 Task: Locate the nearest airport to Orlando, Florida, and Miami, Florida.
Action: Mouse moved to (132, 78)
Screenshot: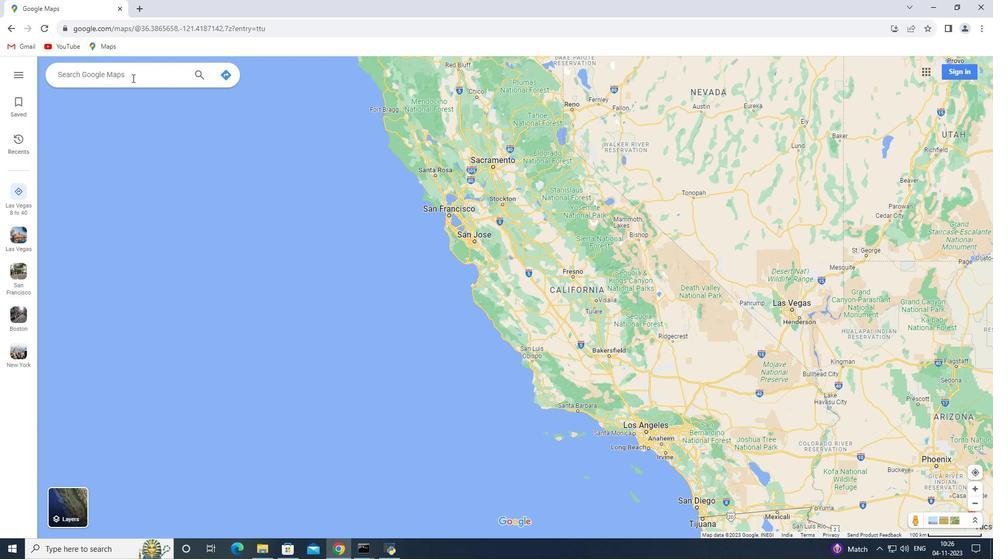 
Action: Mouse pressed left at (132, 78)
Screenshot: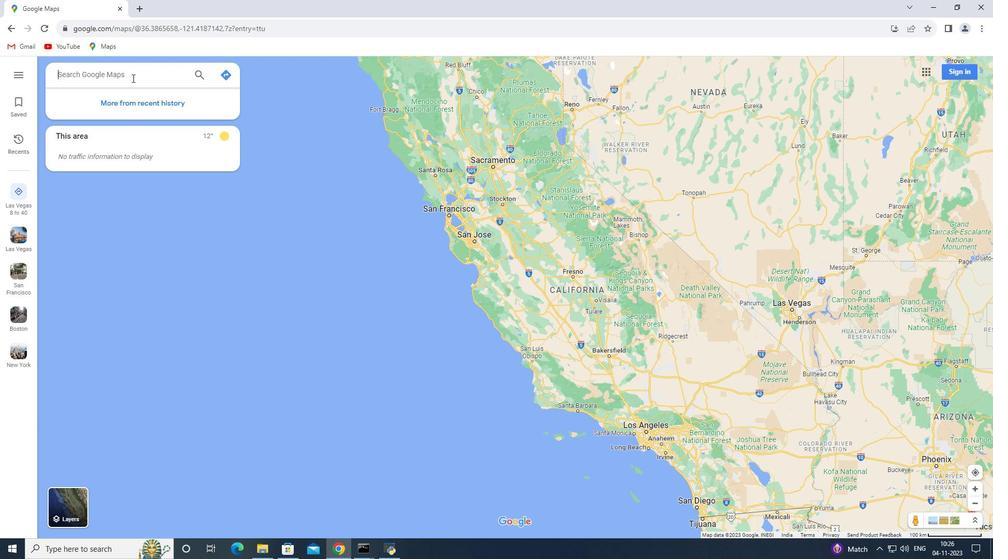 
Action: Key pressed <Key.shift_r><Key.shift_r><Key.shift_r><Key.shift_r><Key.shift_r><Key.shift_r>Orlando,<Key.space><Key.shift_r><Key.shift_r><Key.shift_r><Key.shift_r>Florida<Key.enter>
Screenshot: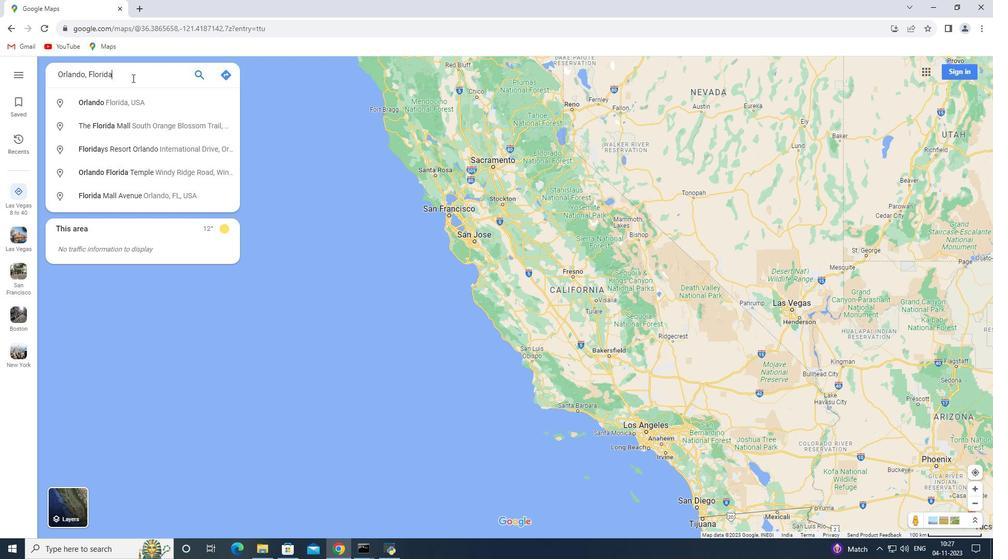 
Action: Mouse moved to (142, 250)
Screenshot: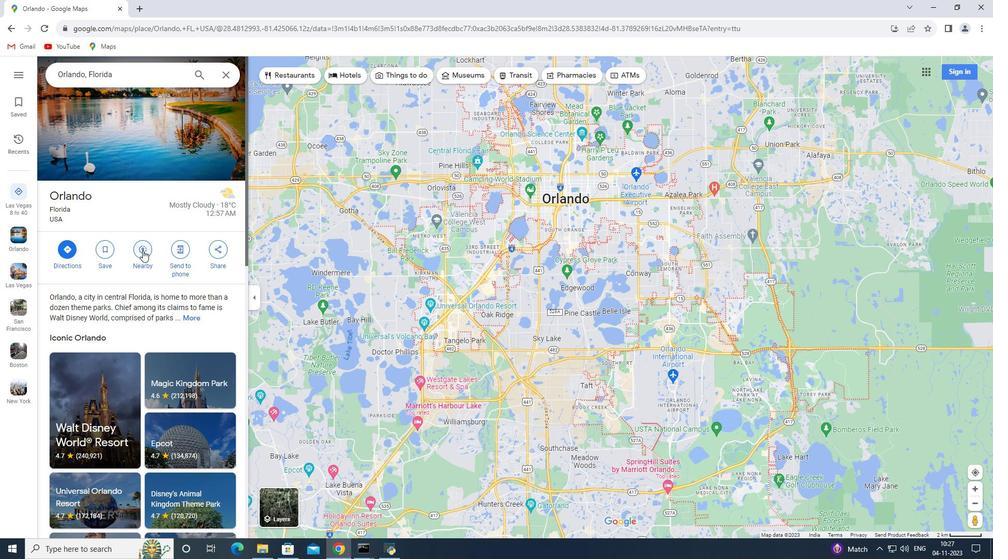 
Action: Mouse pressed left at (142, 250)
Screenshot: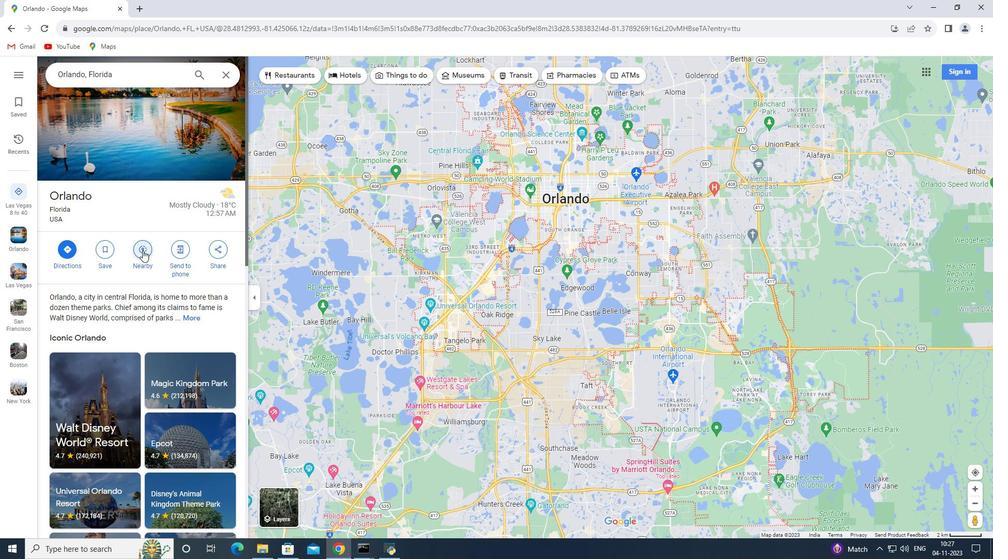 
Action: Key pressed airport<Key.enter>
Screenshot: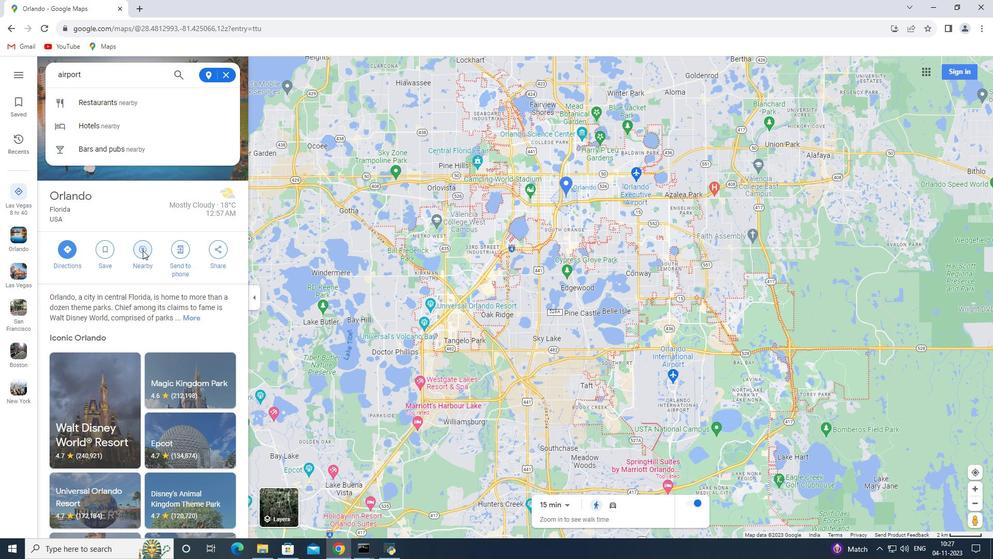 
Action: Mouse moved to (228, 77)
Screenshot: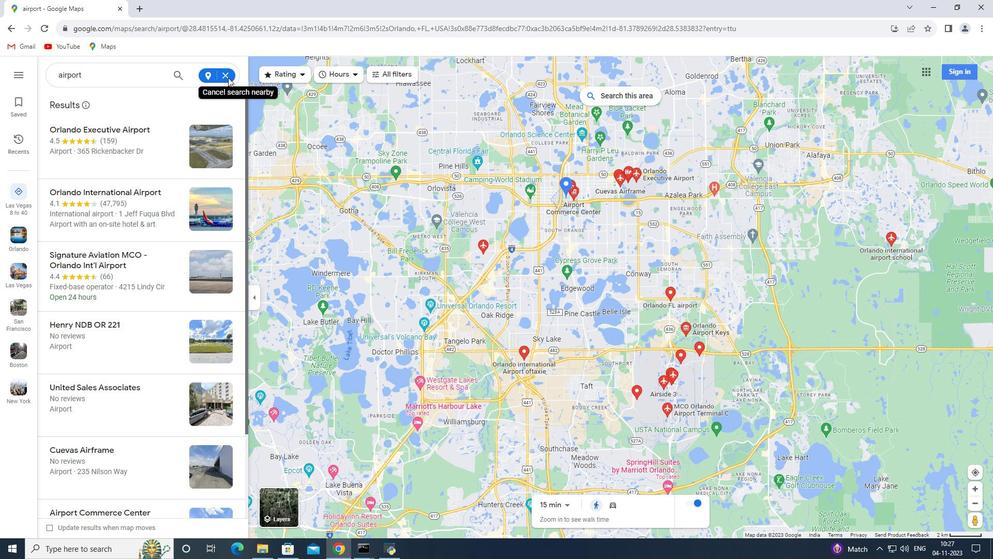 
Action: Mouse pressed left at (228, 77)
Screenshot: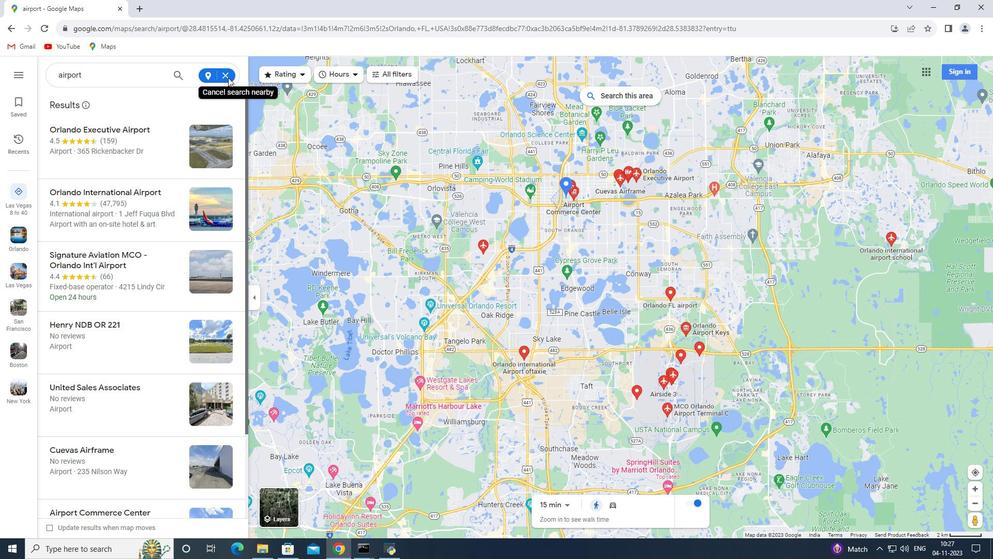 
Action: Mouse moved to (227, 70)
Screenshot: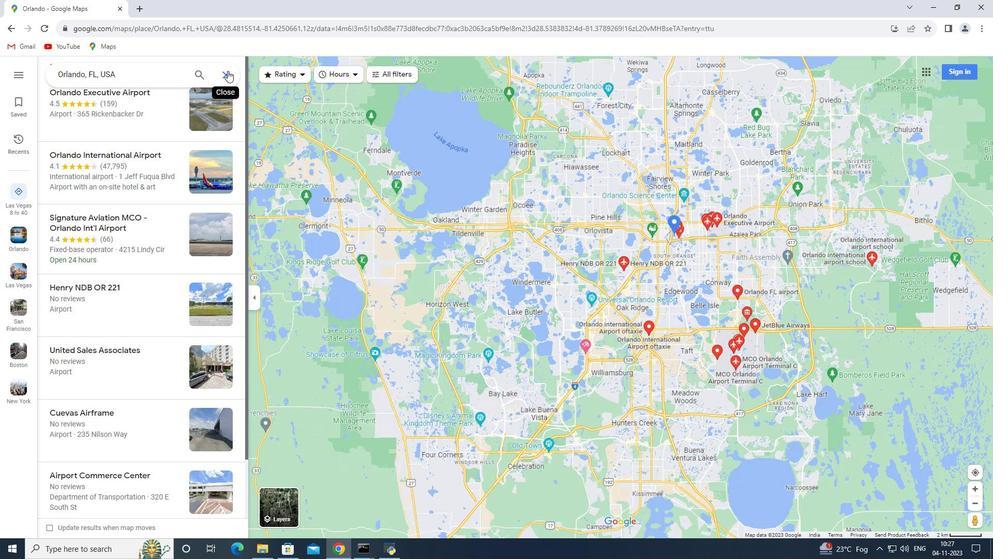 
Action: Mouse pressed left at (227, 70)
Screenshot: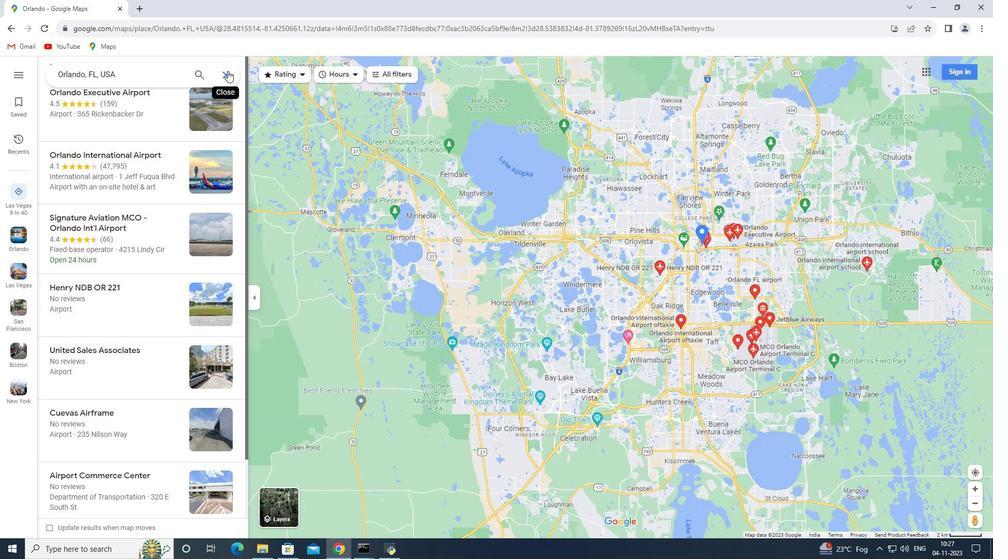 
Action: Mouse moved to (129, 67)
Screenshot: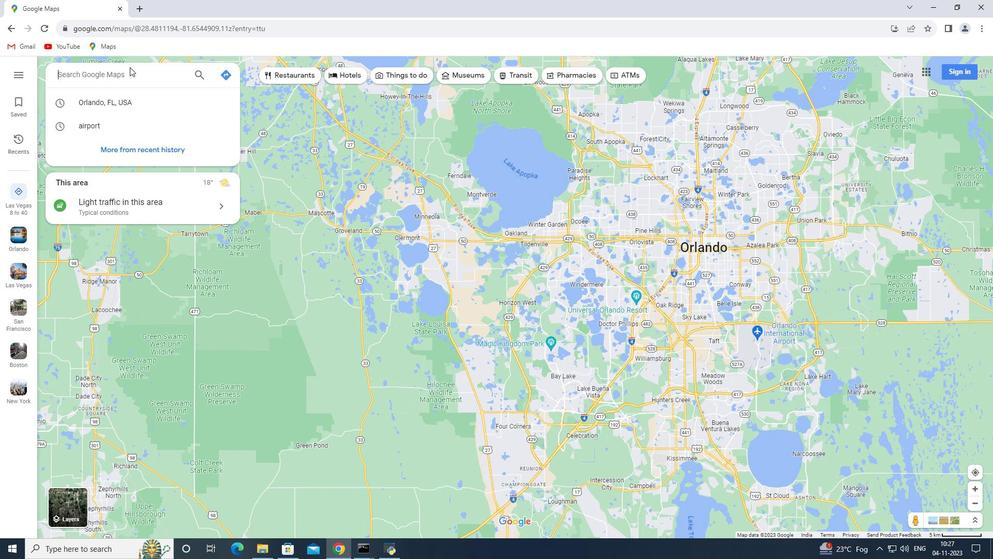 
Action: Key pressed <Key.shift_r>Mimi<Key.backspace><Key.backspace>ami,<Key.space><Key.shift><Key.shift><Key.shift><Key.shift>Florida<Key.enter>
Screenshot: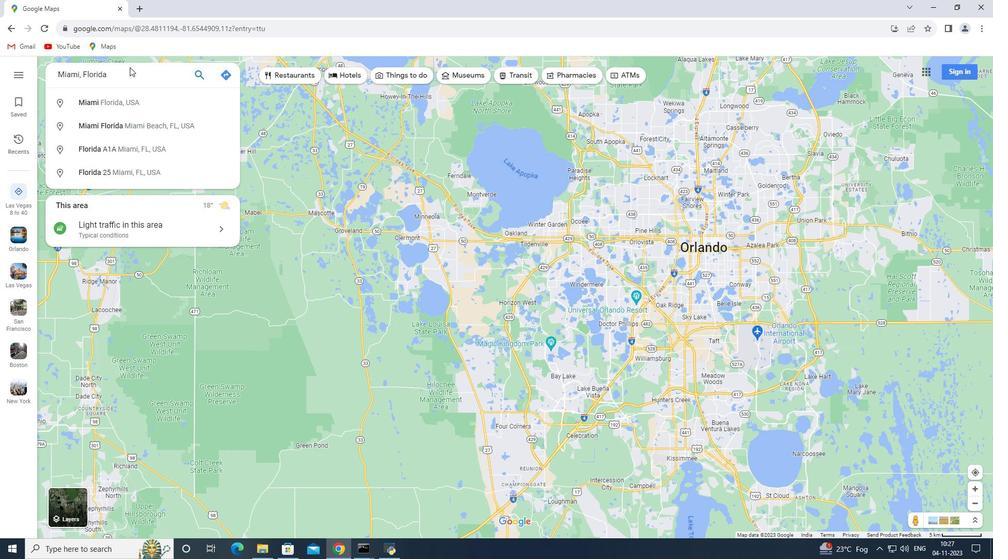 
Action: Mouse moved to (141, 257)
Screenshot: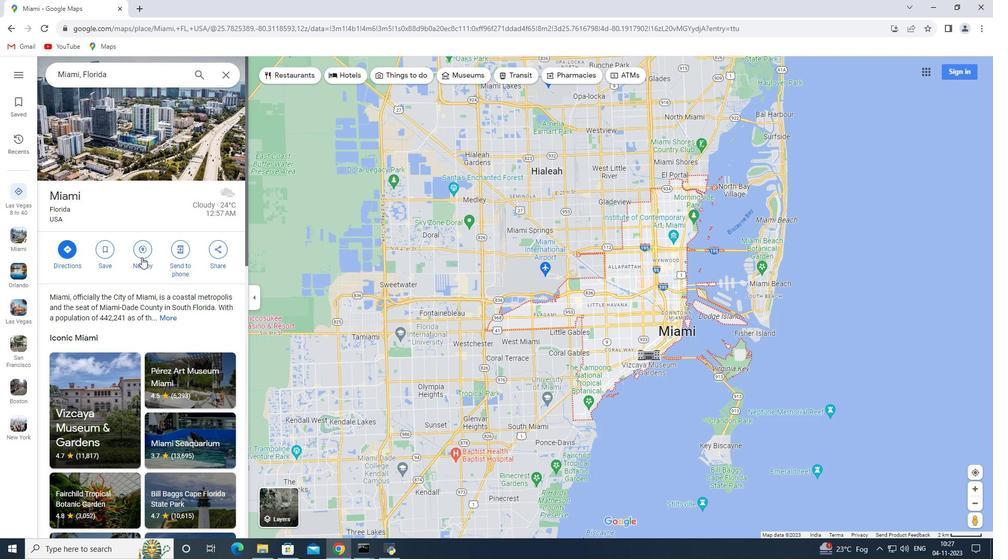 
Action: Mouse pressed left at (141, 257)
Screenshot: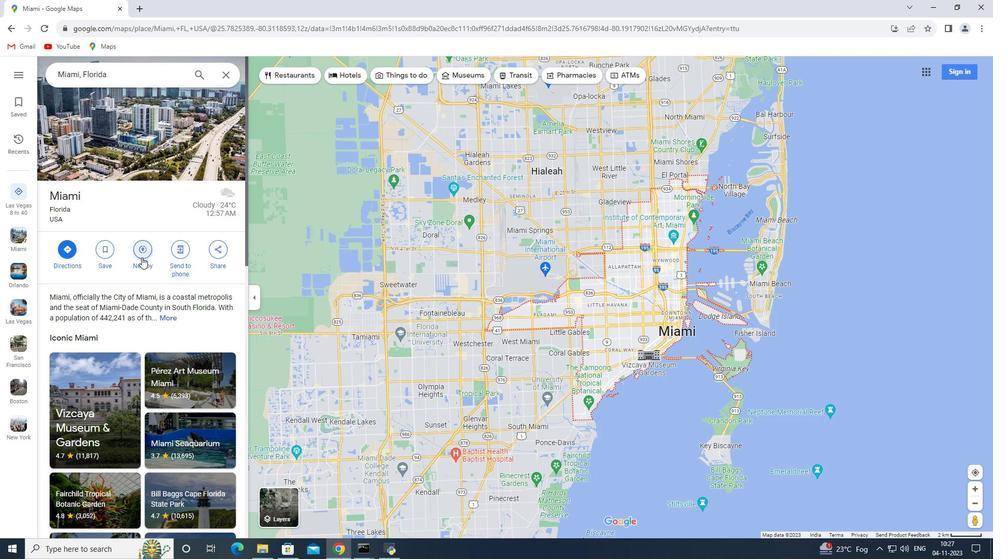 
Action: Key pressed airport<Key.enter>
Screenshot: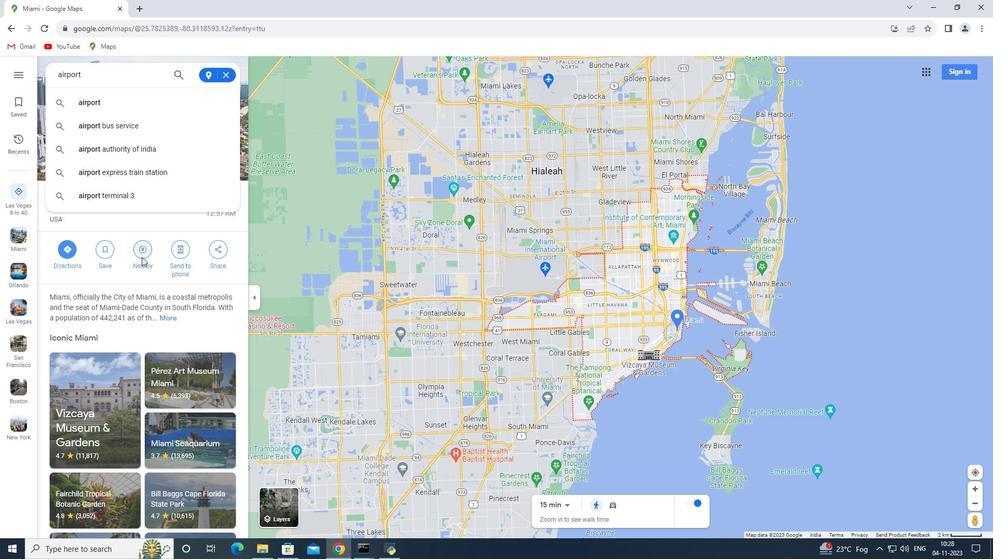 
